 Task: Create a due date automation trigger when advanced on, on the tuesday of the week a card is due add basic with the yellow label at 11:00 AM.
Action: Mouse moved to (988, 79)
Screenshot: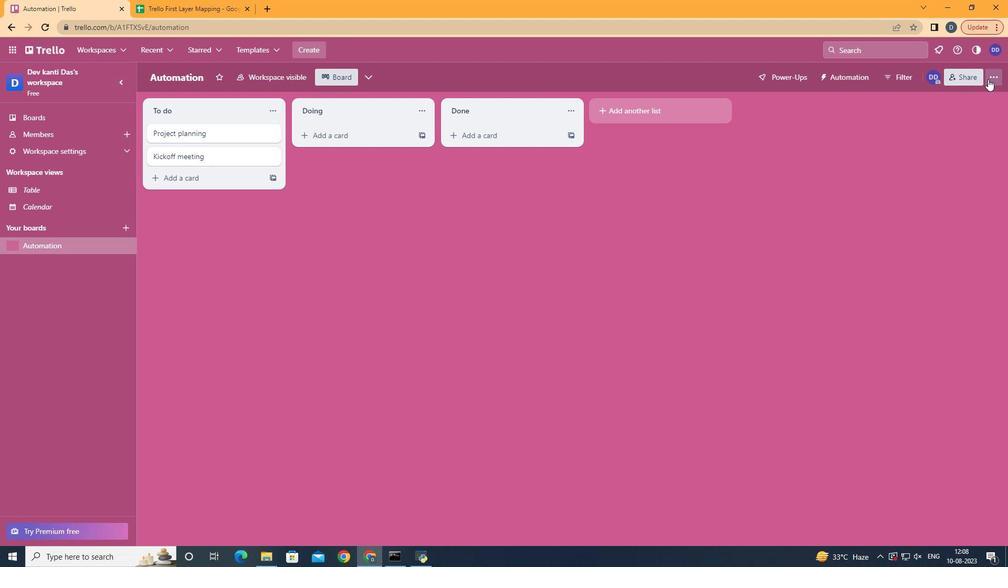 
Action: Mouse pressed left at (988, 79)
Screenshot: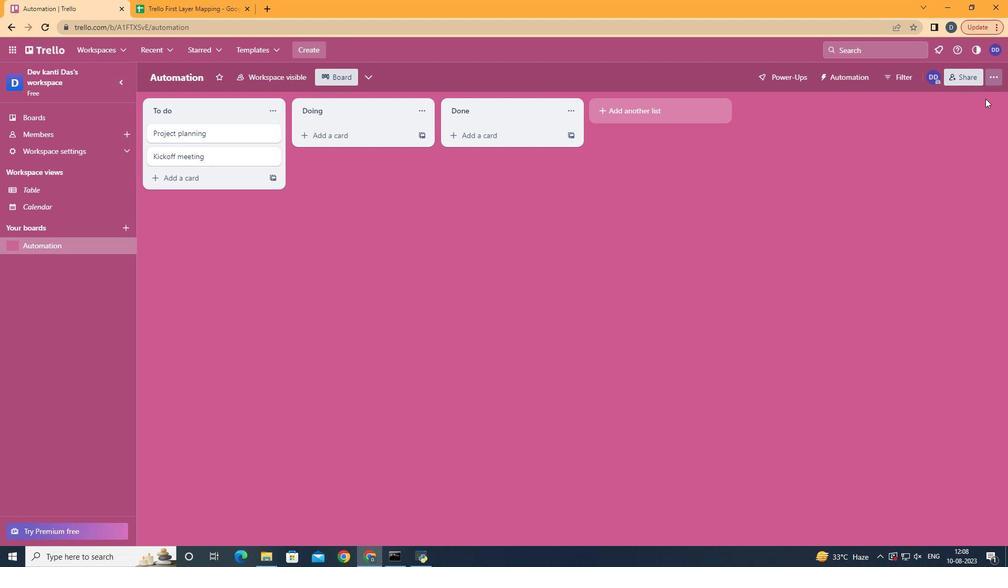 
Action: Mouse moved to (925, 229)
Screenshot: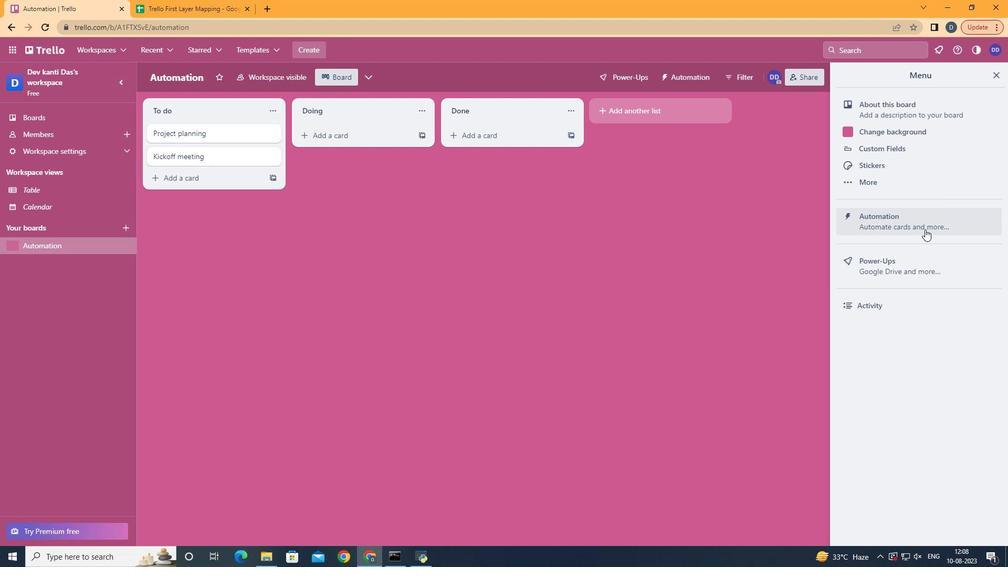 
Action: Mouse pressed left at (925, 229)
Screenshot: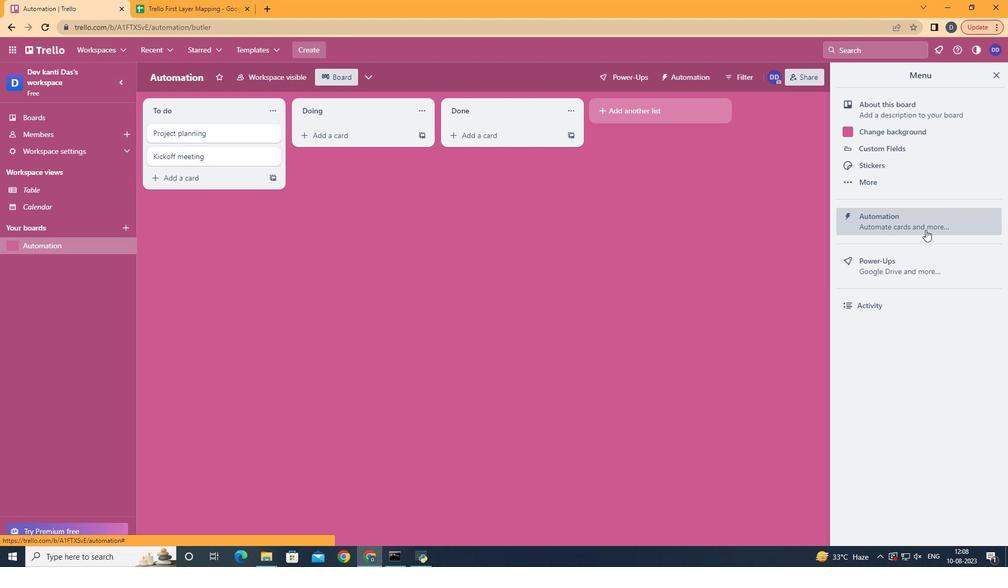 
Action: Mouse moved to (196, 205)
Screenshot: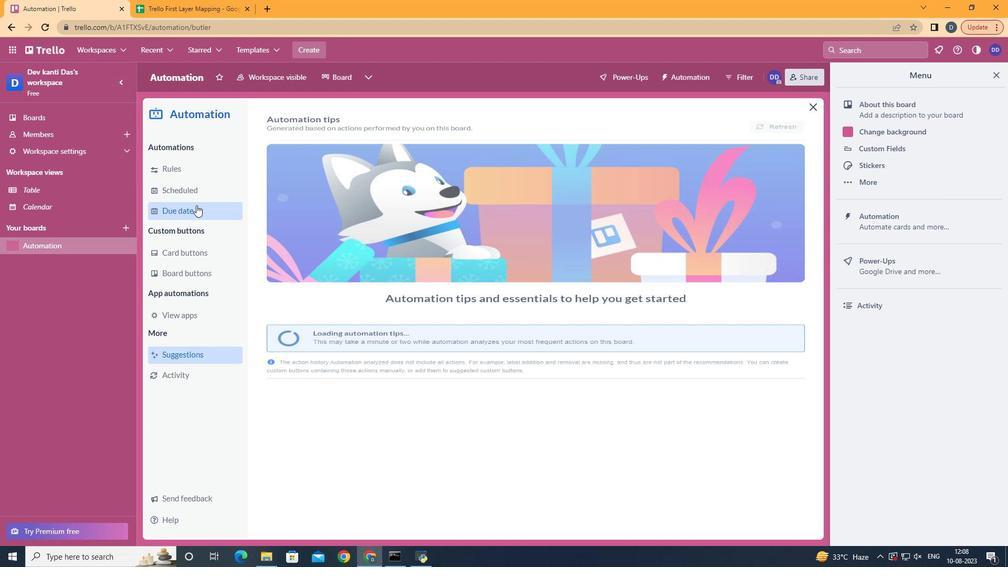 
Action: Mouse pressed left at (196, 205)
Screenshot: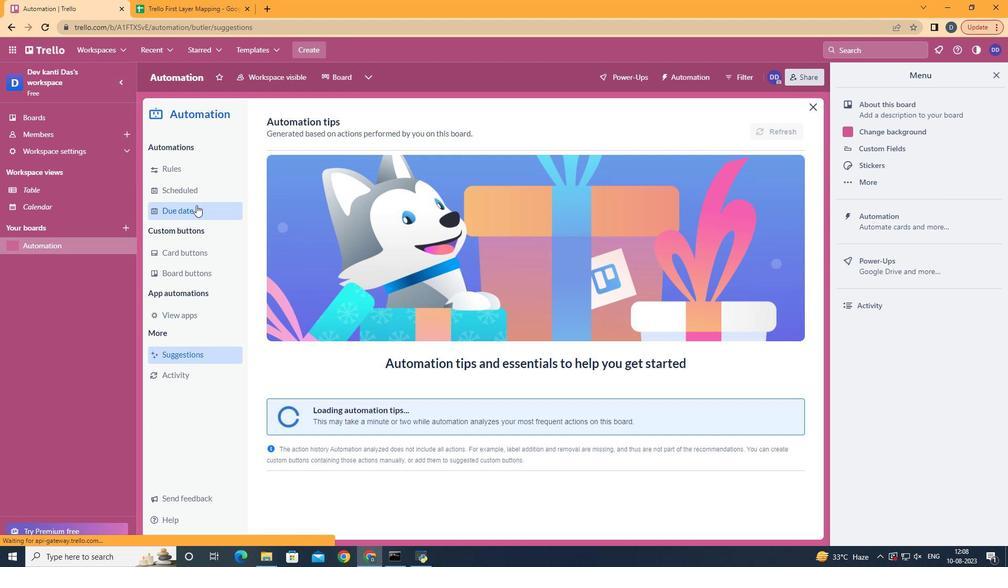 
Action: Mouse moved to (728, 123)
Screenshot: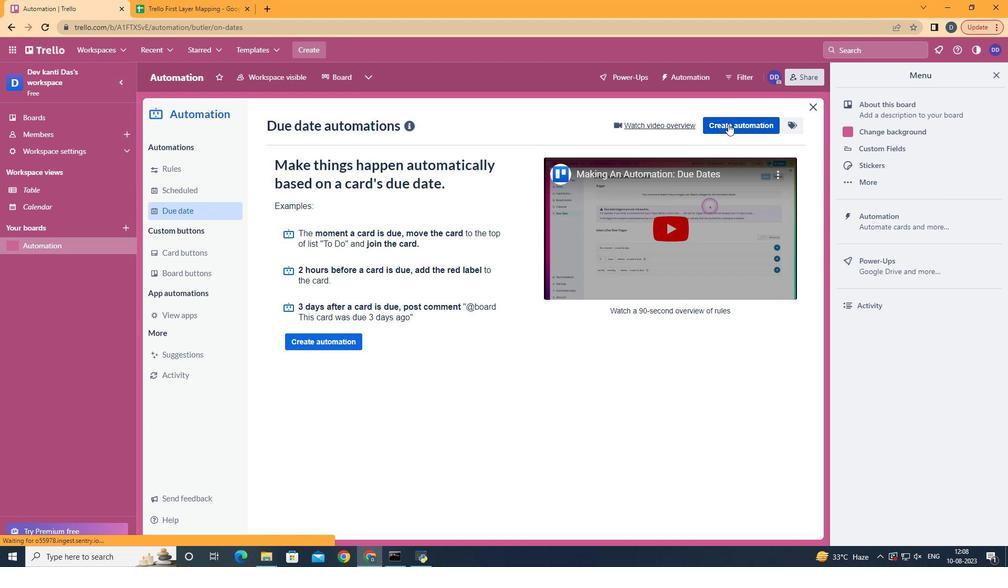 
Action: Mouse pressed left at (728, 123)
Screenshot: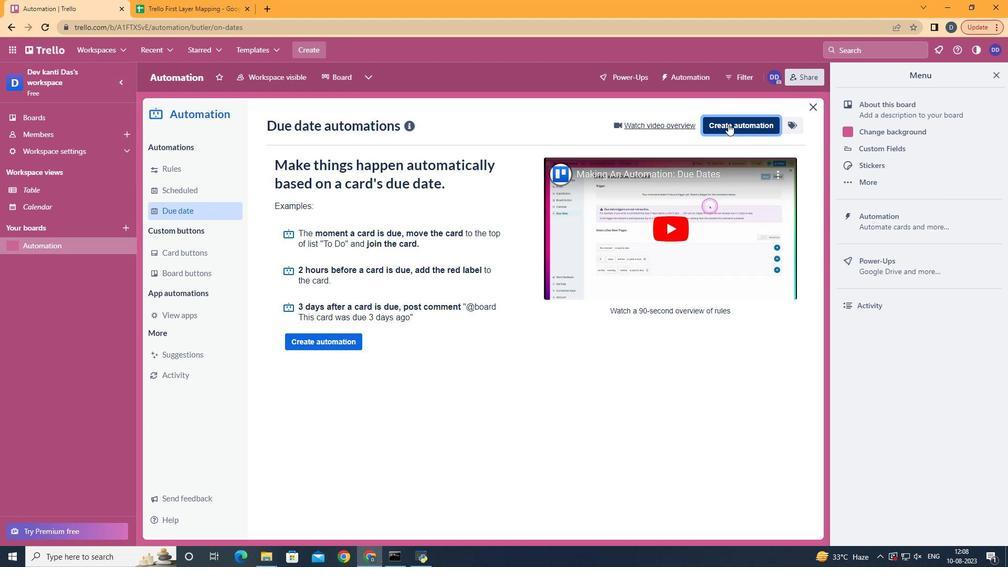 
Action: Mouse moved to (576, 224)
Screenshot: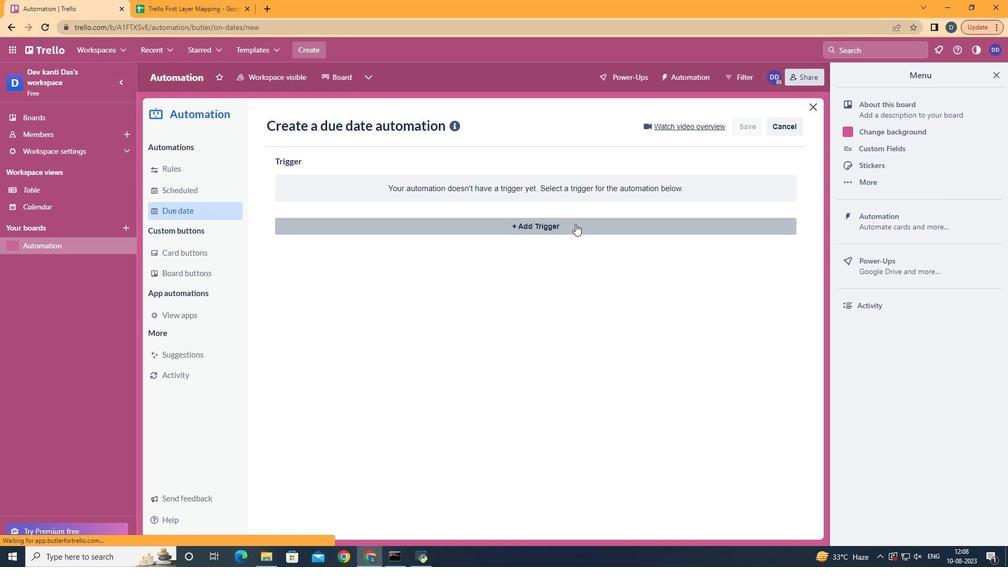 
Action: Mouse pressed left at (576, 224)
Screenshot: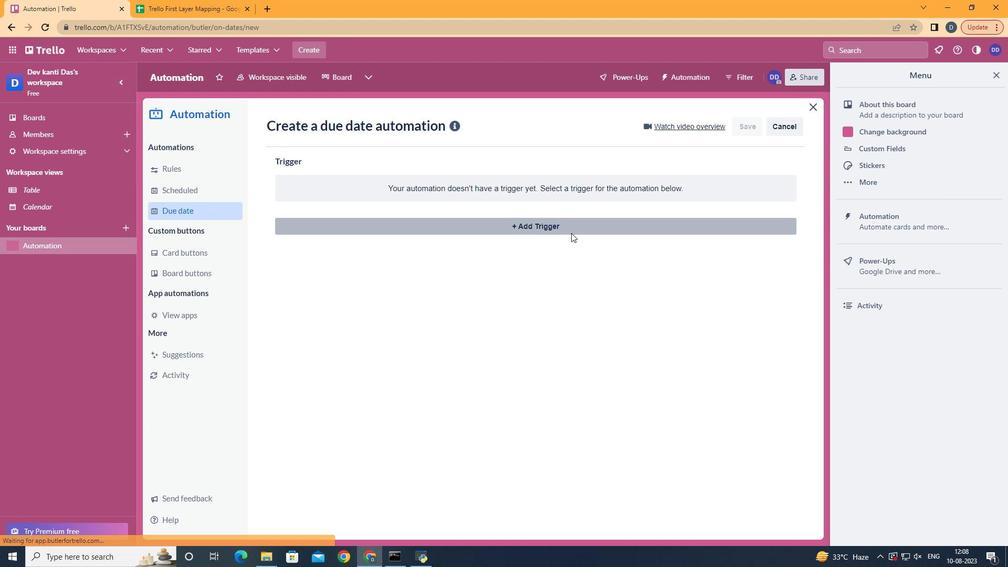 
Action: Mouse moved to (334, 297)
Screenshot: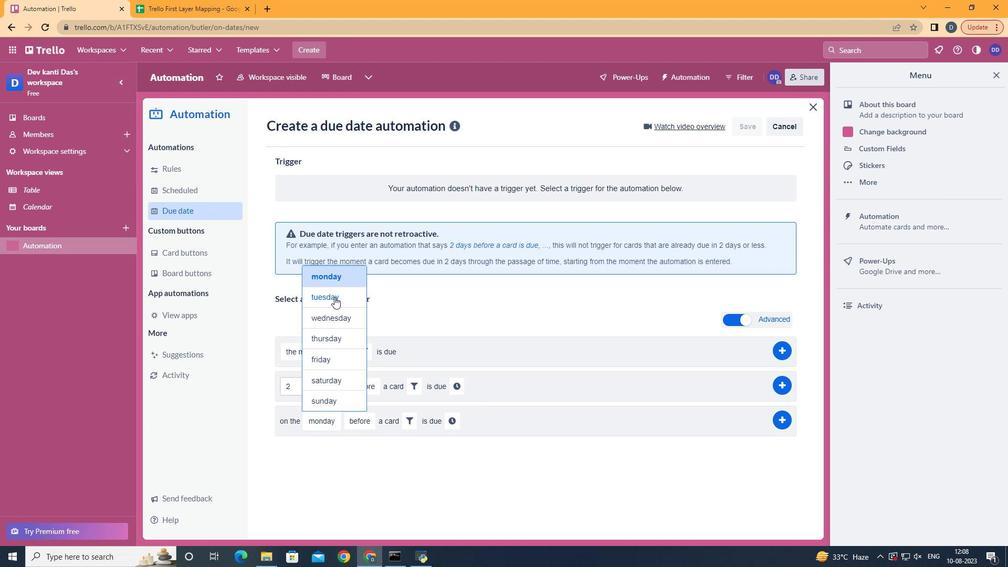 
Action: Mouse pressed left at (334, 297)
Screenshot: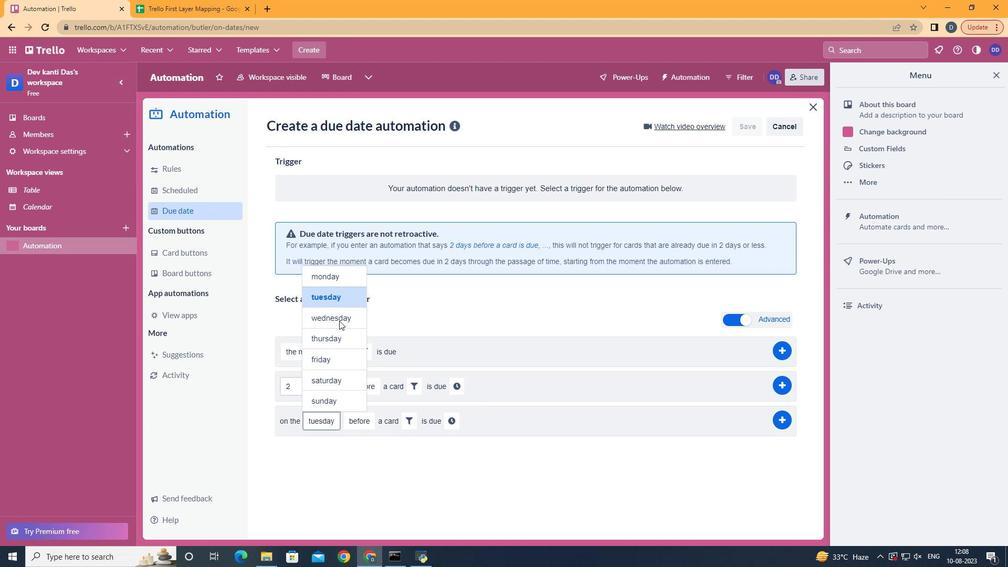 
Action: Mouse moved to (366, 480)
Screenshot: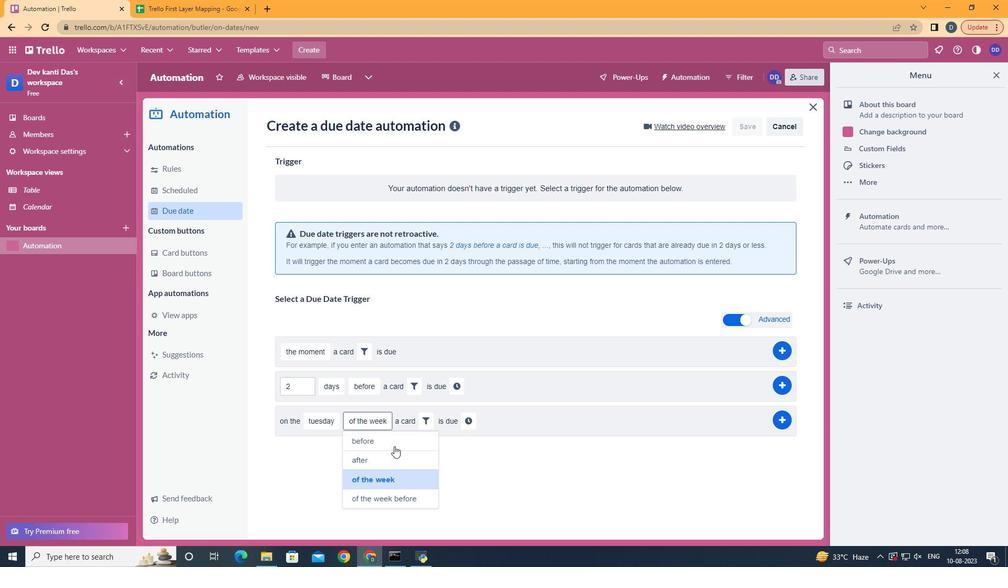 
Action: Mouse pressed left at (366, 480)
Screenshot: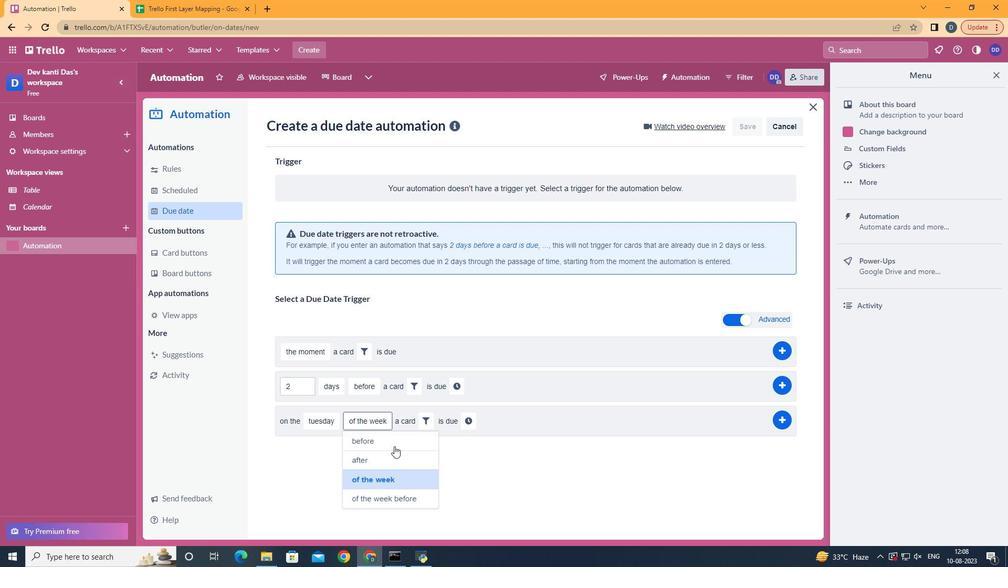 
Action: Mouse moved to (418, 417)
Screenshot: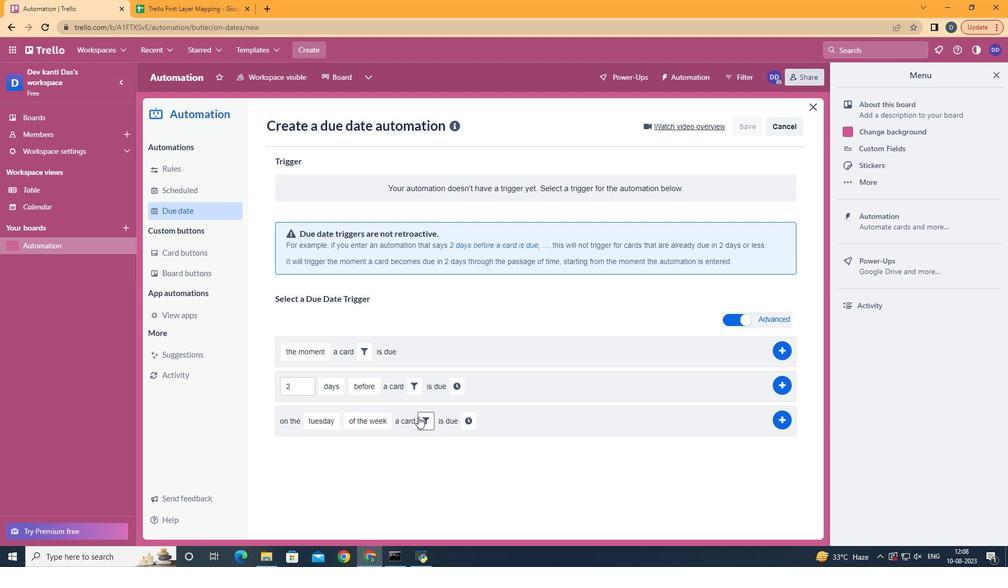 
Action: Mouse pressed left at (418, 417)
Screenshot: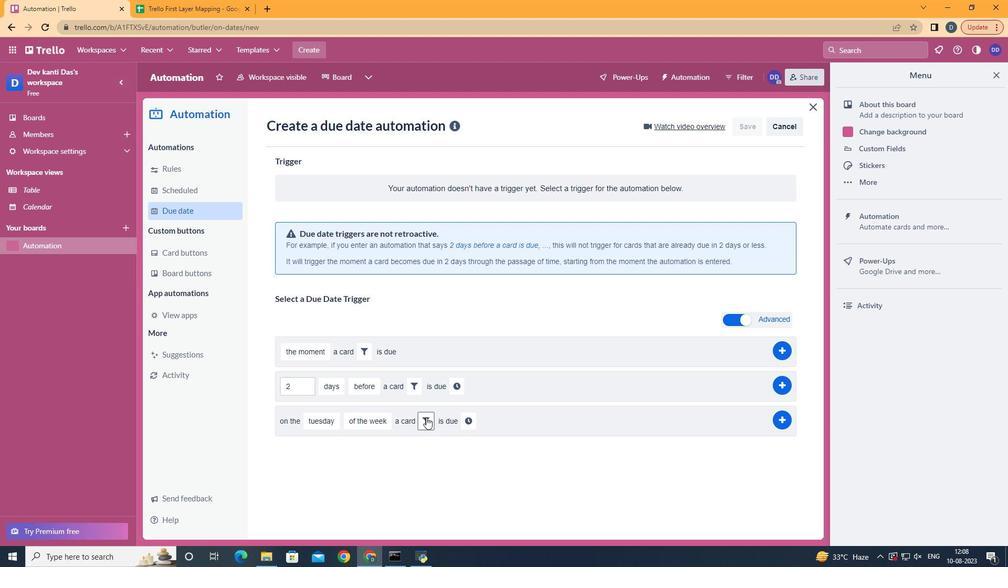 
Action: Mouse moved to (490, 463)
Screenshot: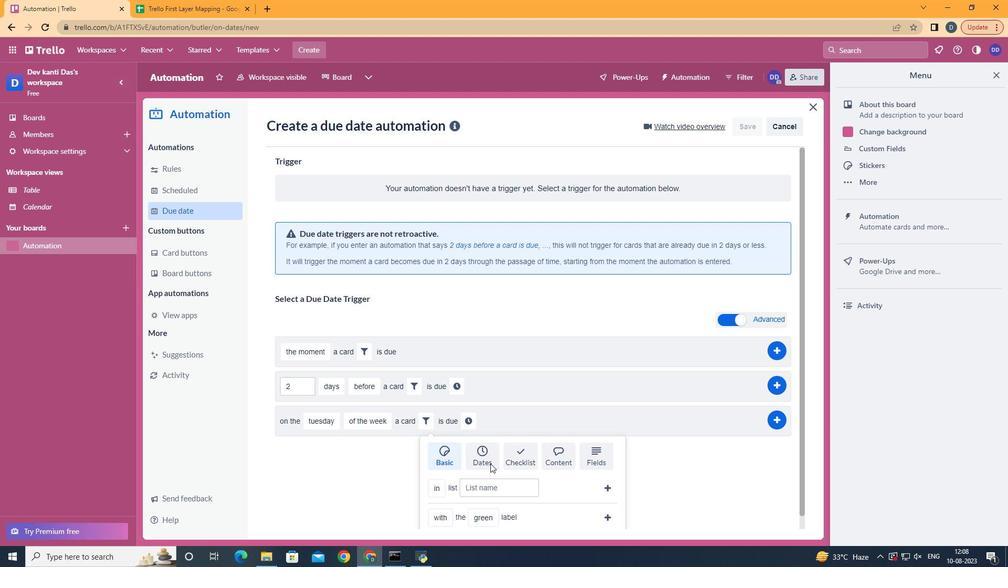 
Action: Mouse scrolled (490, 463) with delta (0, 0)
Screenshot: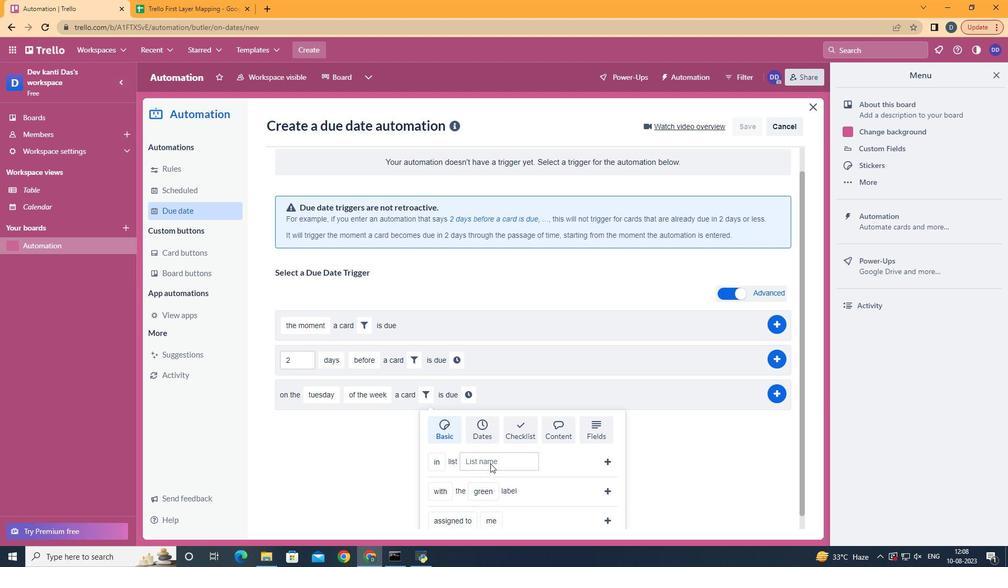 
Action: Mouse scrolled (490, 463) with delta (0, 0)
Screenshot: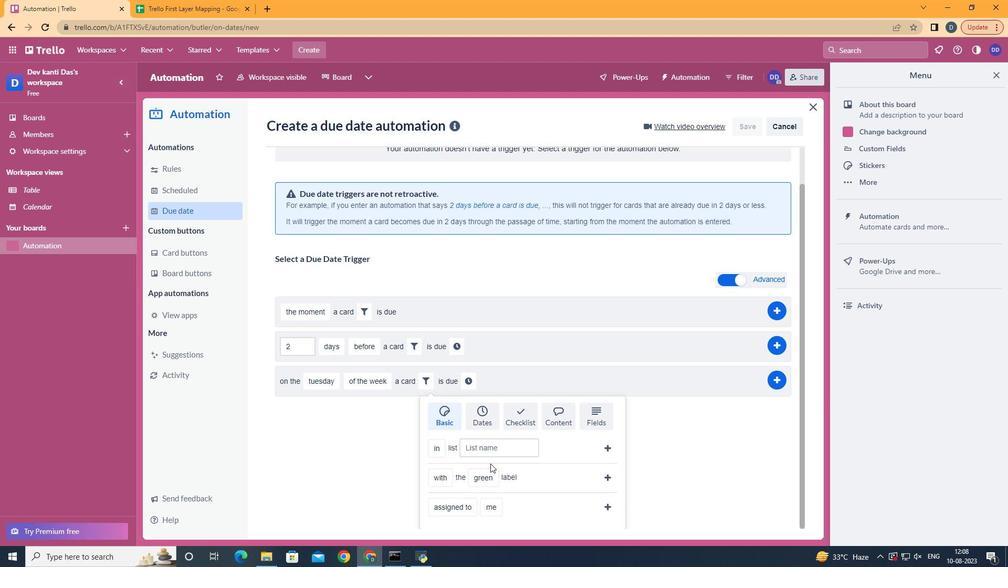
Action: Mouse scrolled (490, 463) with delta (0, 0)
Screenshot: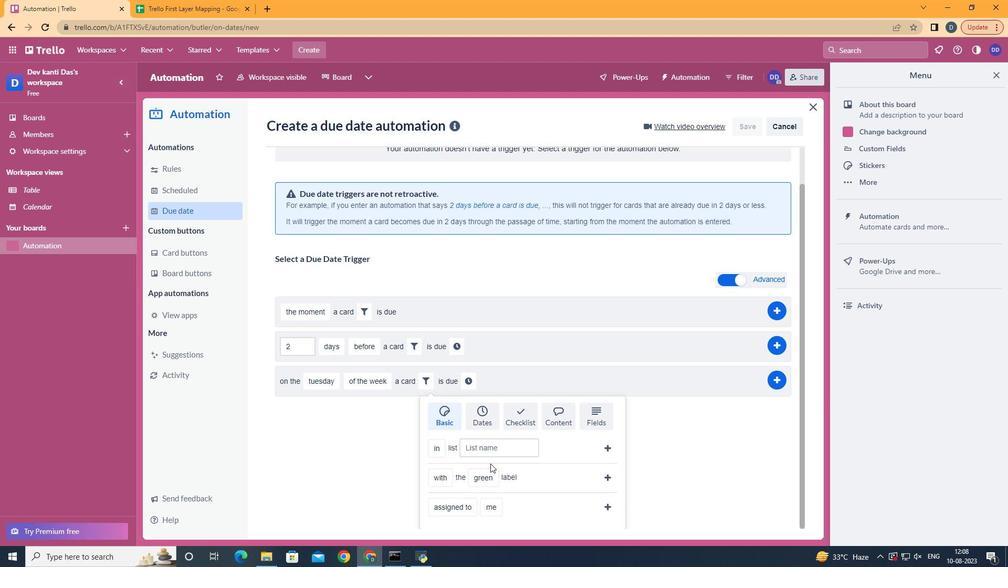 
Action: Mouse scrolled (490, 463) with delta (0, 0)
Screenshot: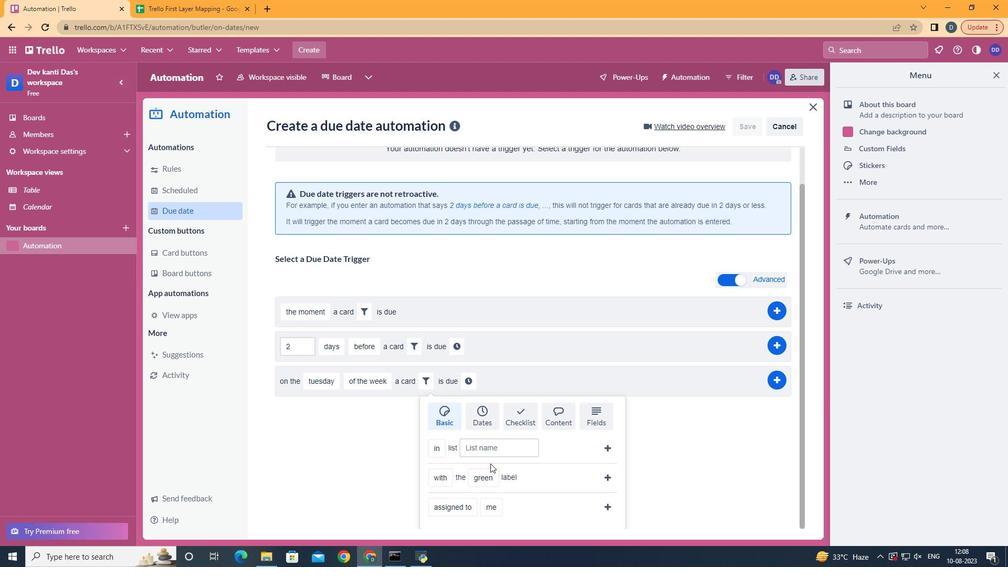 
Action: Mouse moved to (486, 368)
Screenshot: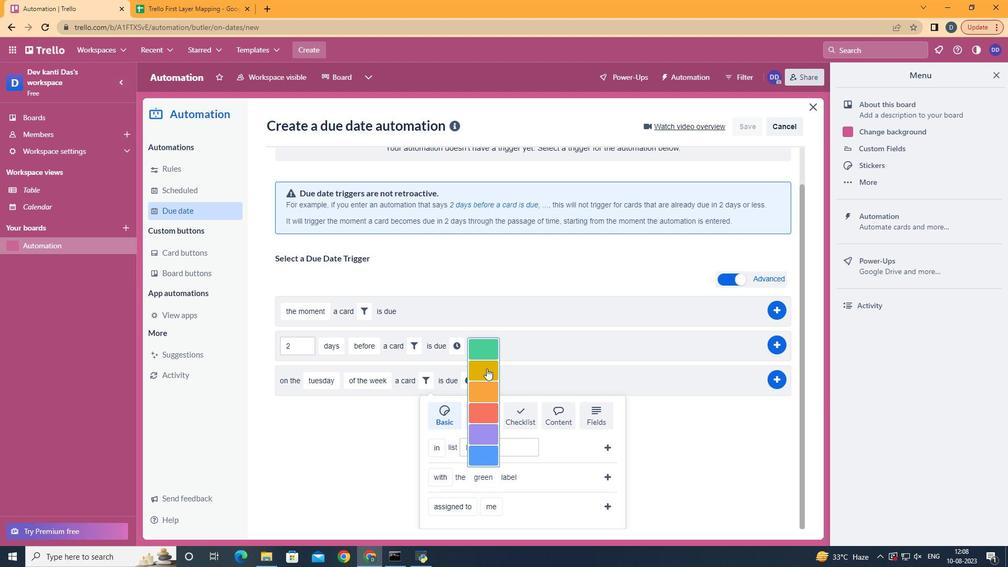 
Action: Mouse pressed left at (486, 368)
Screenshot: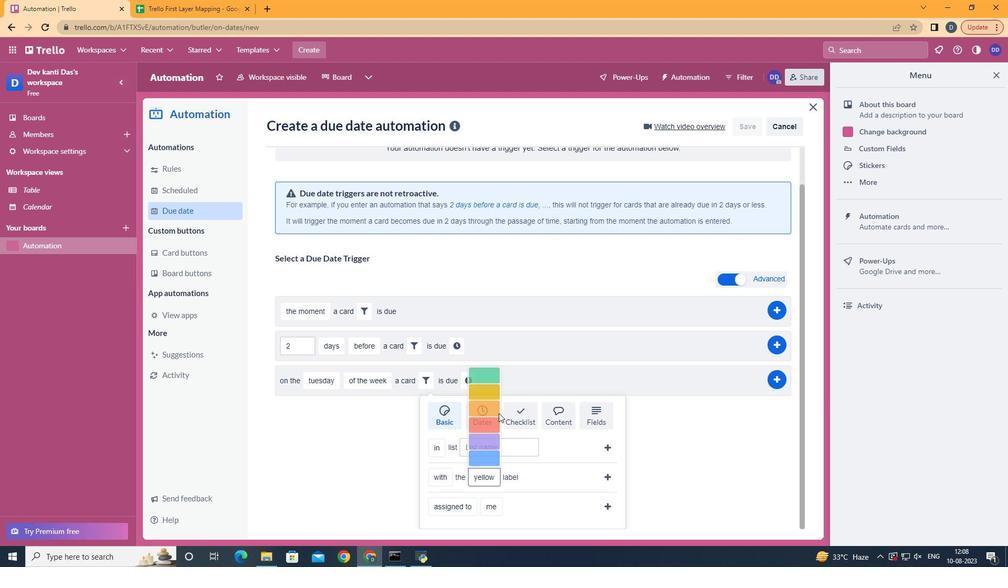 
Action: Mouse moved to (599, 476)
Screenshot: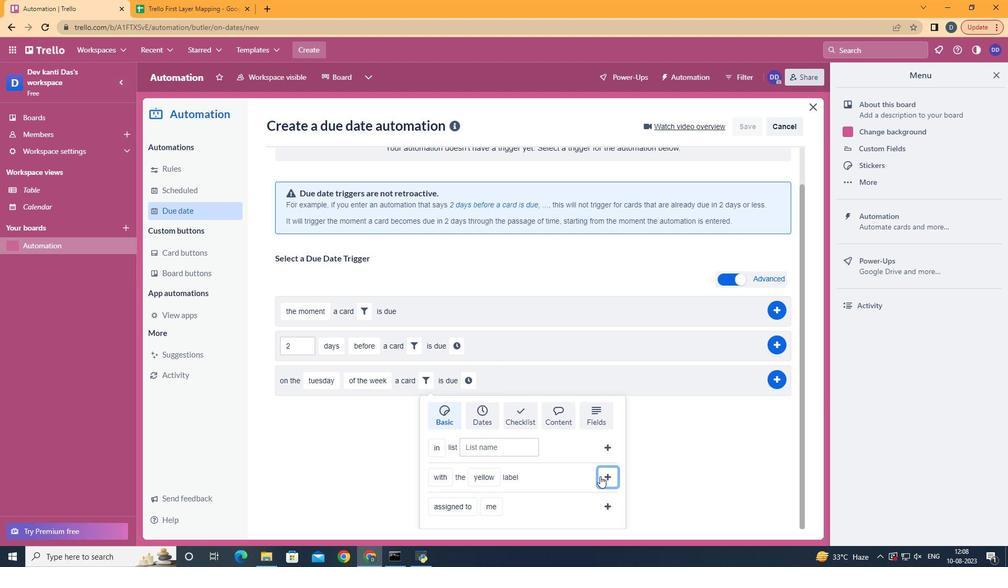 
Action: Mouse pressed left at (599, 476)
Screenshot: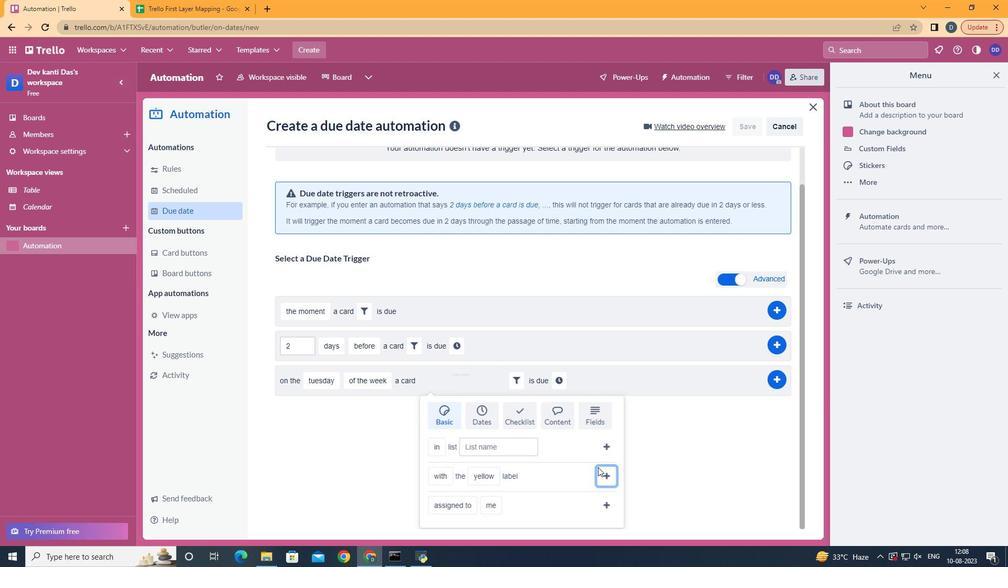 
Action: Mouse moved to (558, 420)
Screenshot: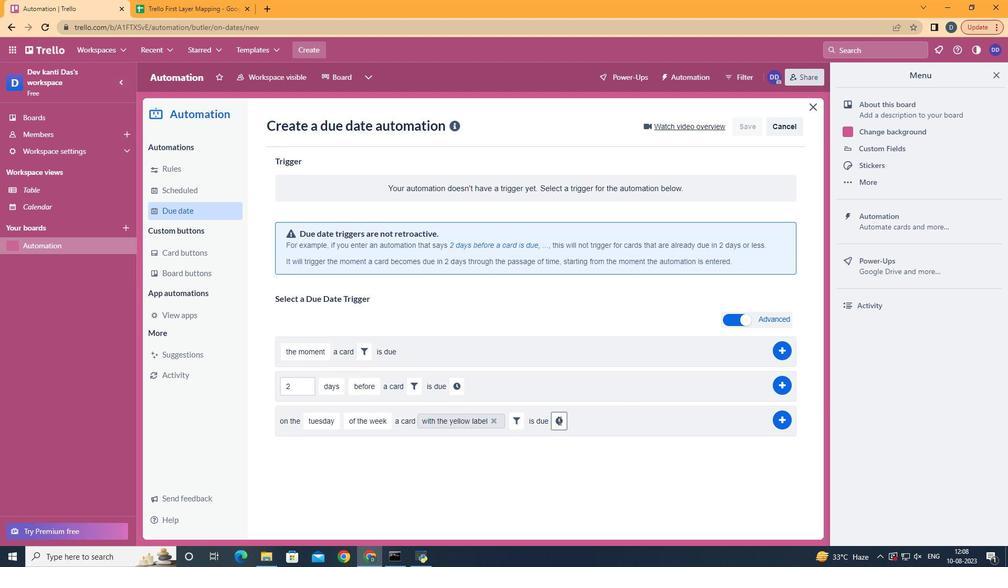 
Action: Mouse pressed left at (558, 420)
Screenshot: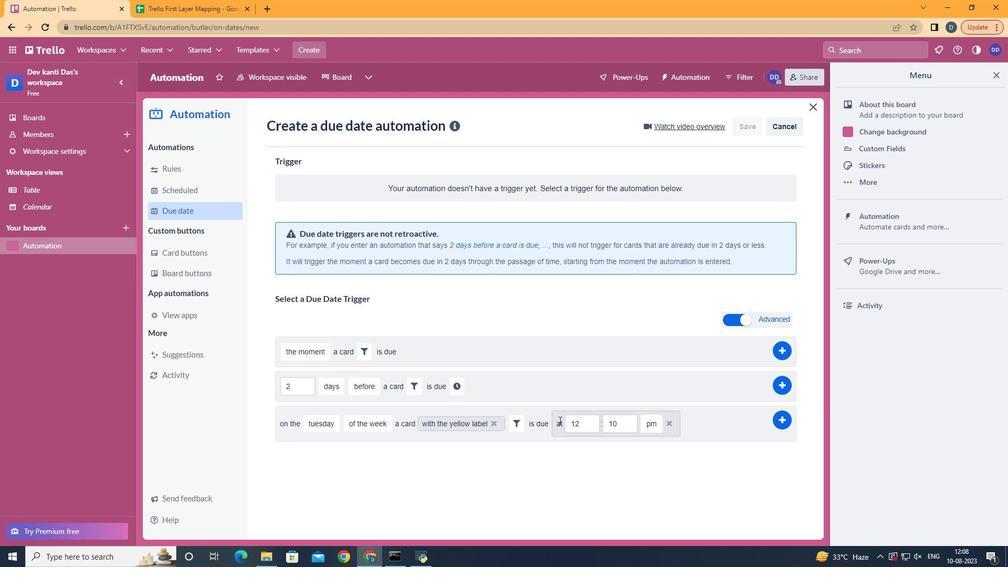 
Action: Mouse moved to (596, 425)
Screenshot: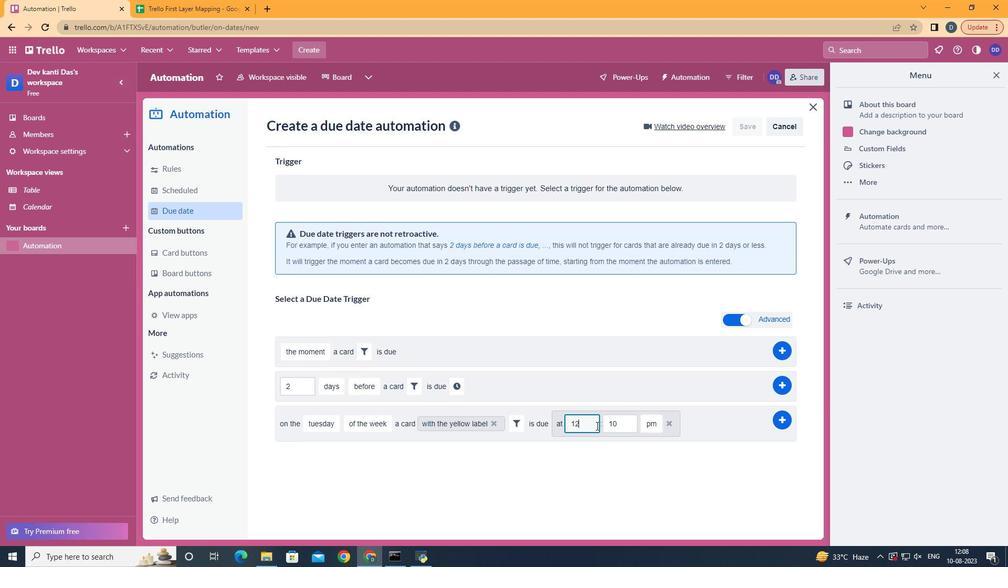 
Action: Mouse pressed left at (596, 425)
Screenshot: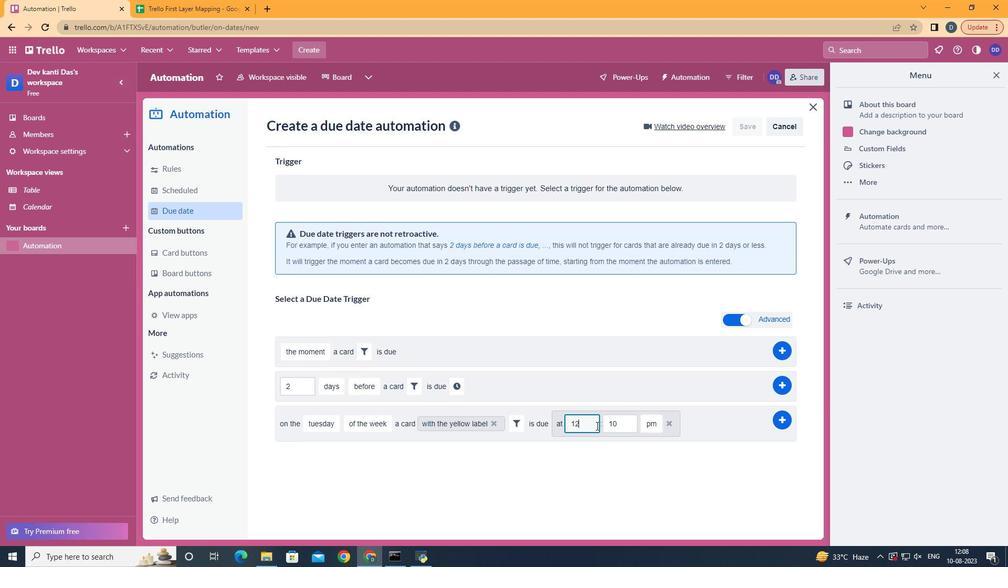 
Action: Key pressed <Key.backspace>1
Screenshot: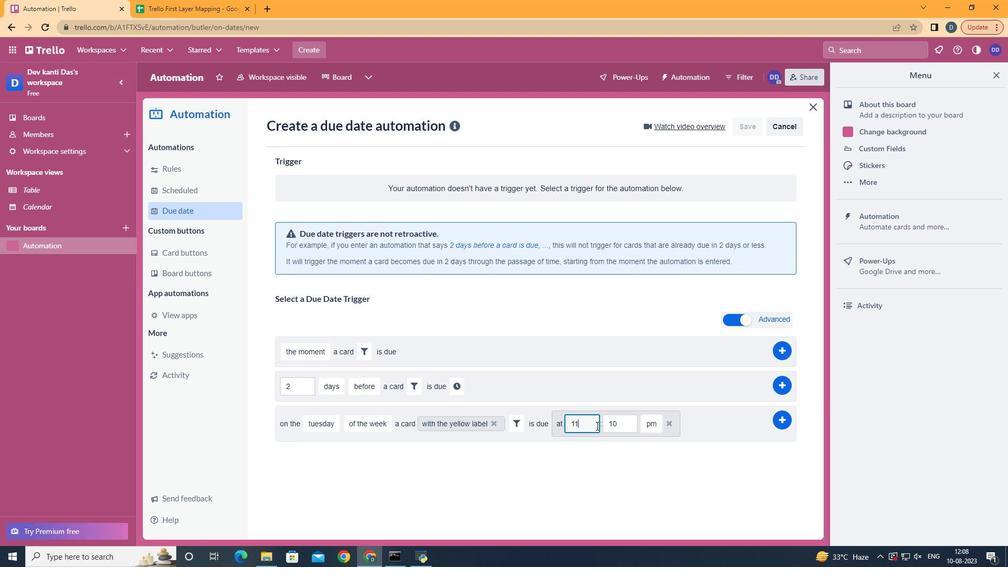 
Action: Mouse moved to (624, 431)
Screenshot: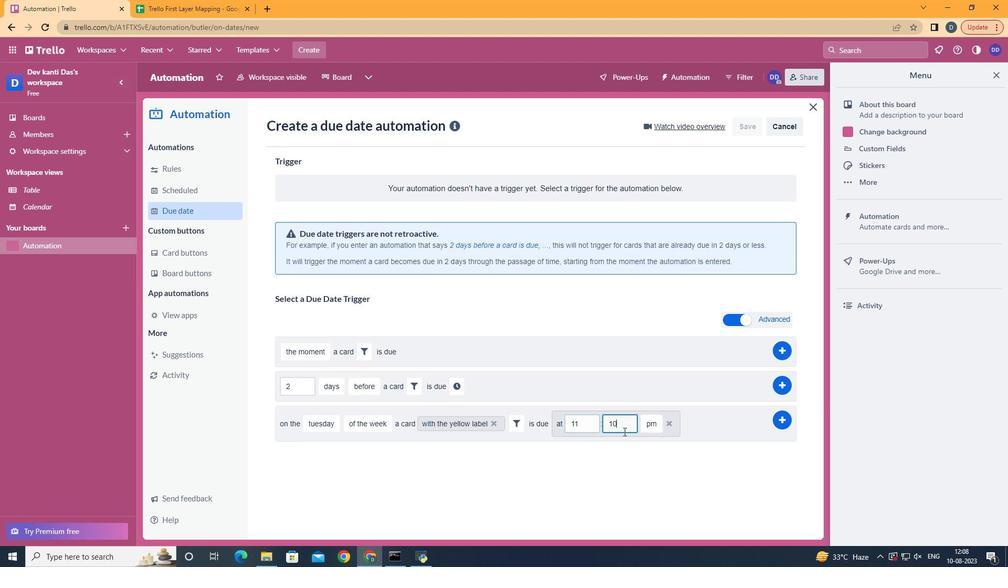
Action: Mouse pressed left at (624, 431)
Screenshot: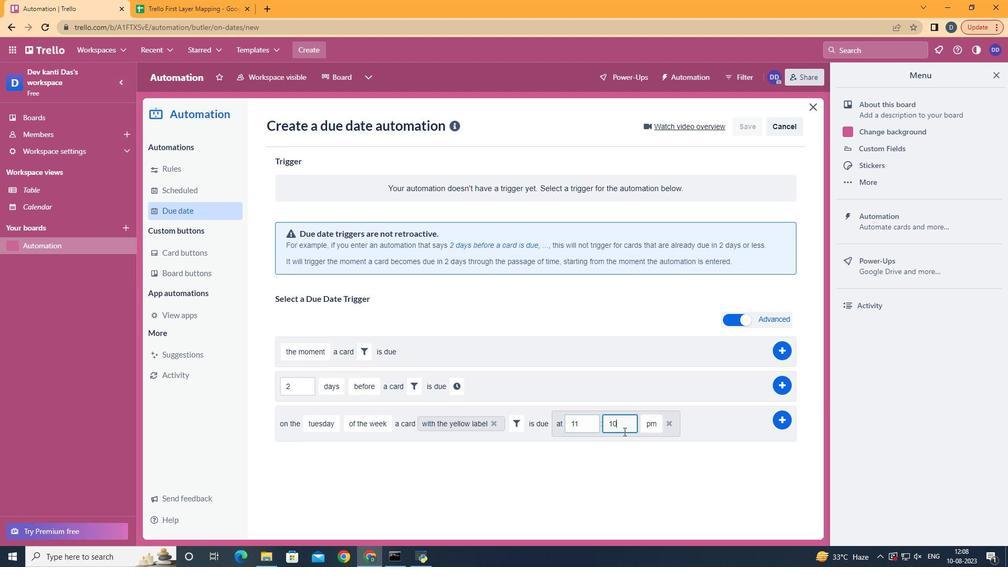 
Action: Key pressed <Key.backspace><Key.backspace>00
Screenshot: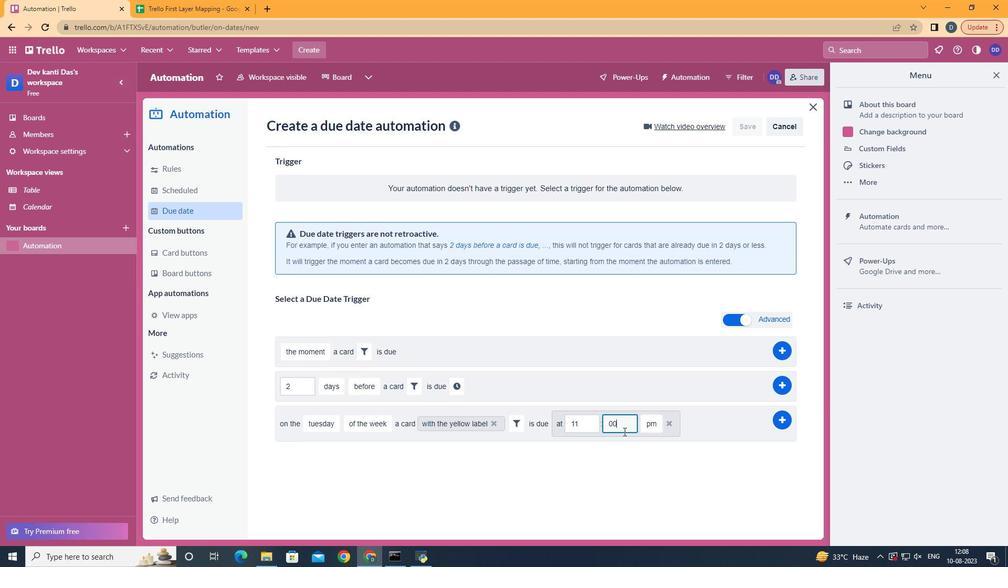 
Action: Mouse moved to (653, 439)
Screenshot: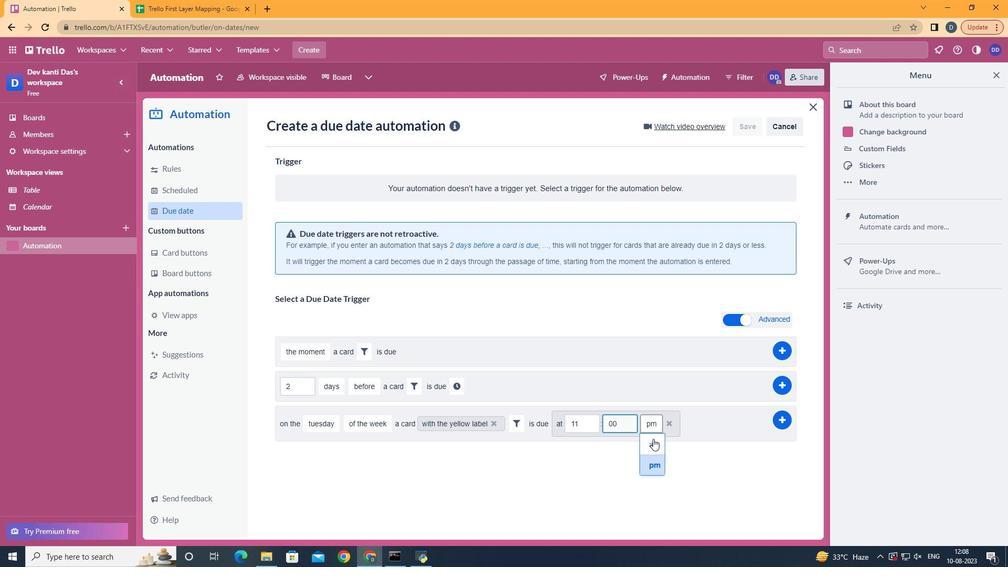 
Action: Mouse pressed left at (653, 439)
Screenshot: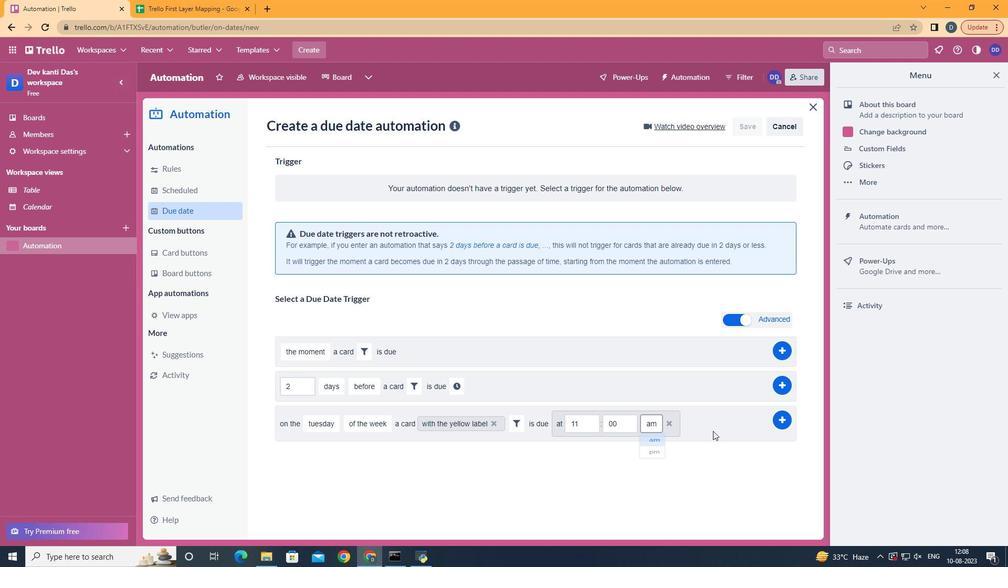 
Action: Mouse moved to (790, 416)
Screenshot: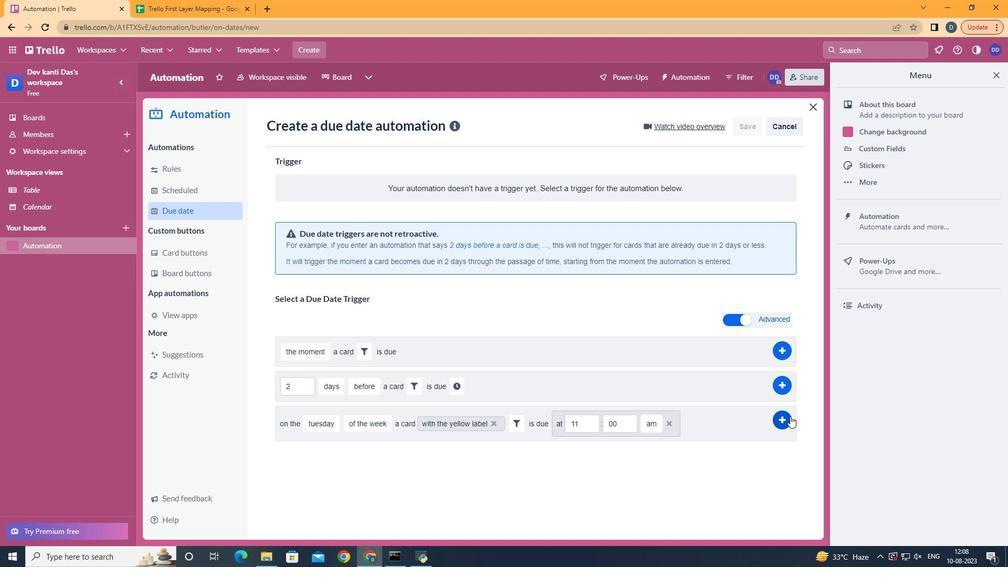 
Action: Mouse pressed left at (790, 416)
Screenshot: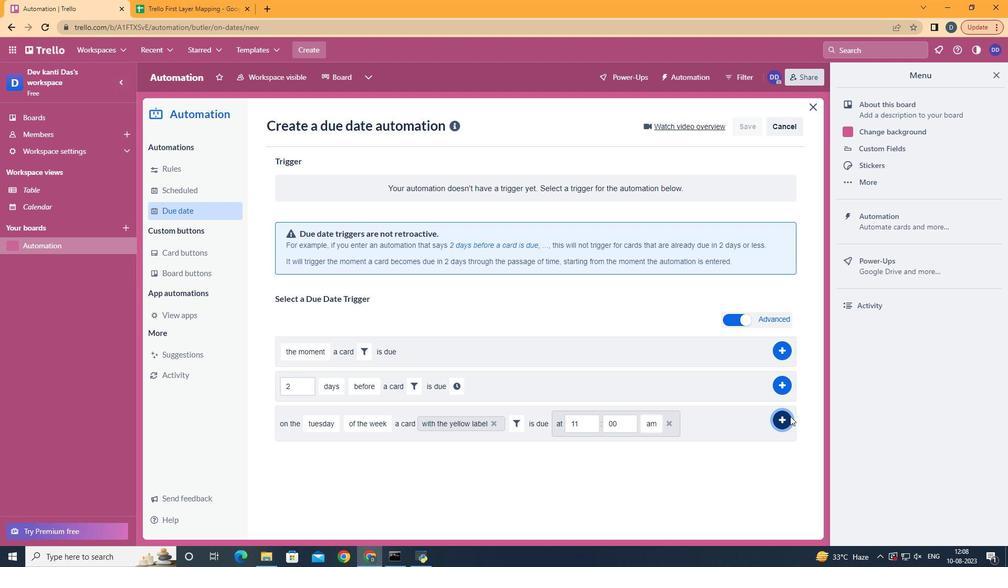 
Action: Mouse moved to (546, 202)
Screenshot: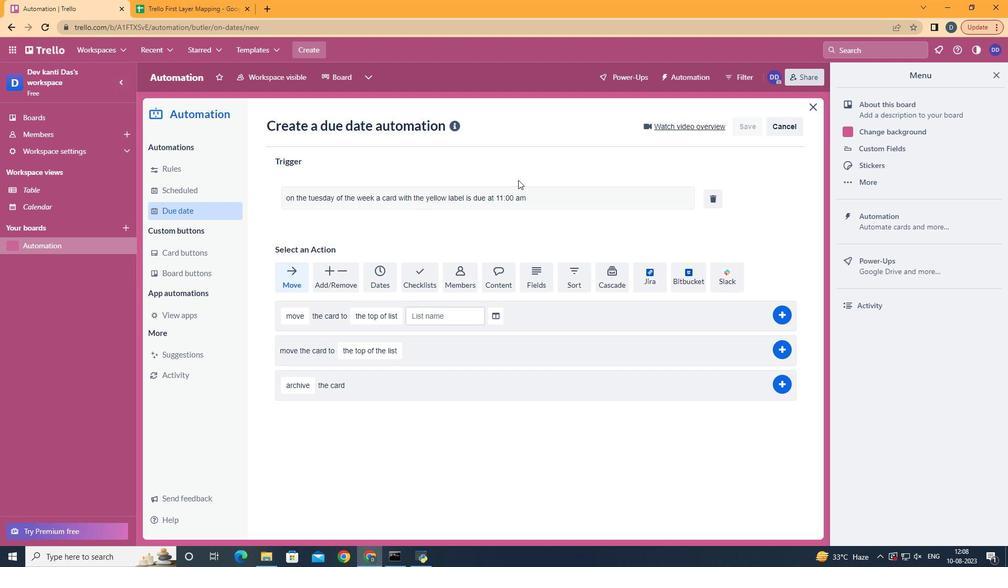 
